 Task: Add an event with the title Team Building Workshop: Enhancing Communication and Trust within Teams, date '2023/12/20', time 7:00 AM to 9:00 AMand add a description: In addition to the formal agenda, the AGM may also include guest speakers, industry experts, or presentations on relevant topics of interest to the attendees. These sessions provide an opportunity to gain insights from external sources, broaden perspectives, and stay informed about emerging trends or challenges that may impact the organization's future.Select event color  Peacock . Add location for the event as: 123 Prado Museum, Madrid, Spain, logged in from the account softage.5@softage.netand send the event invitation to softage.8@softage.net and softage.9@softage.net. Set a reminder for the event Doesn't repeat
Action: Mouse moved to (953, 70)
Screenshot: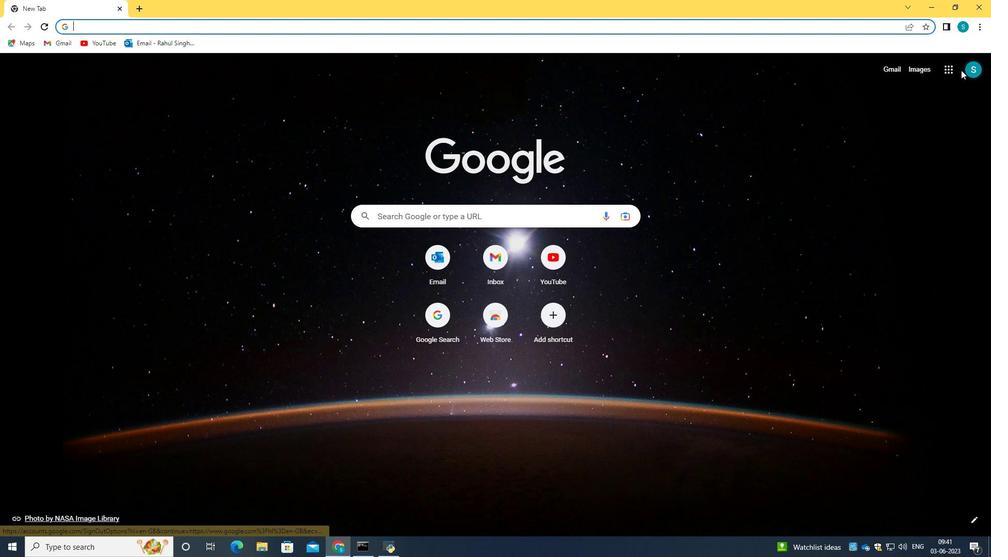
Action: Mouse pressed left at (953, 70)
Screenshot: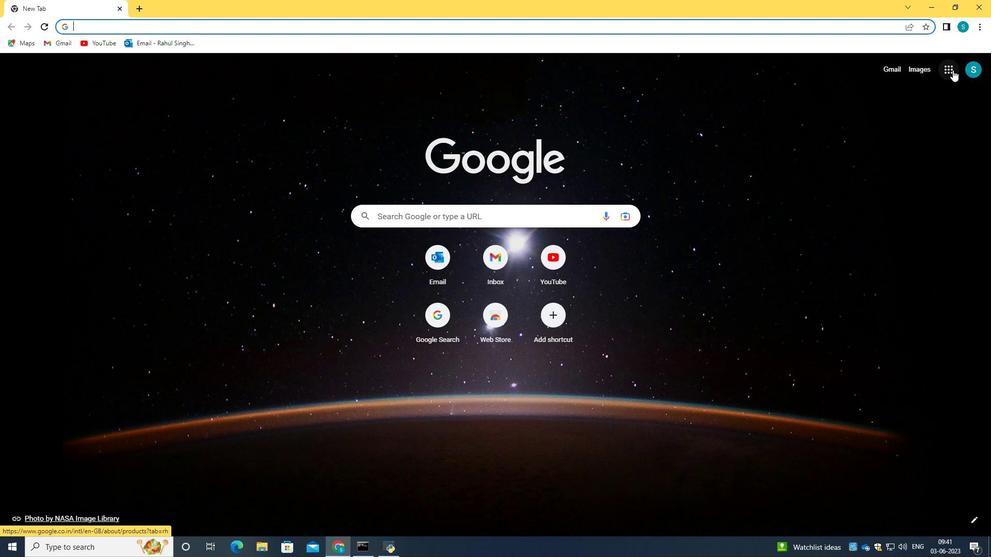 
Action: Mouse moved to (852, 226)
Screenshot: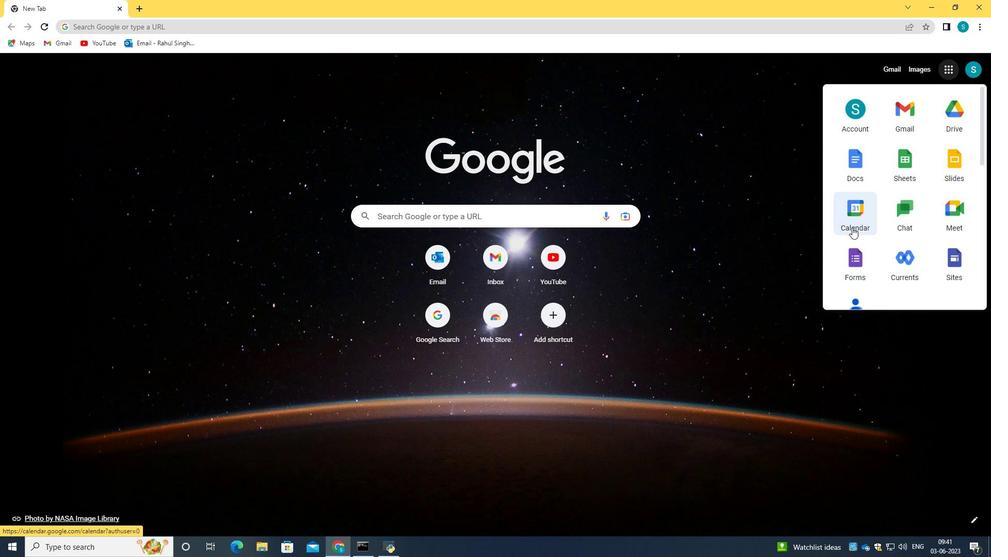 
Action: Mouse pressed left at (852, 226)
Screenshot: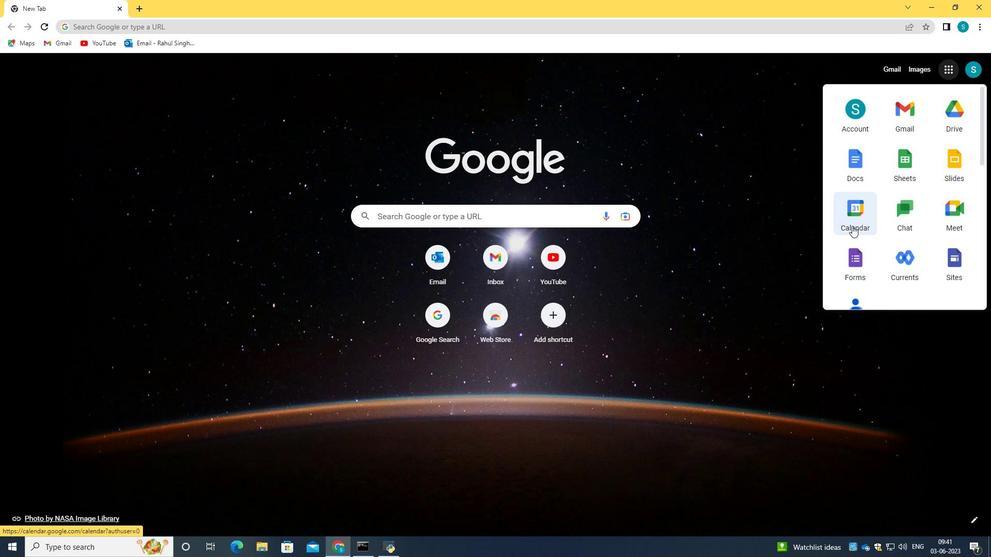 
Action: Mouse moved to (52, 107)
Screenshot: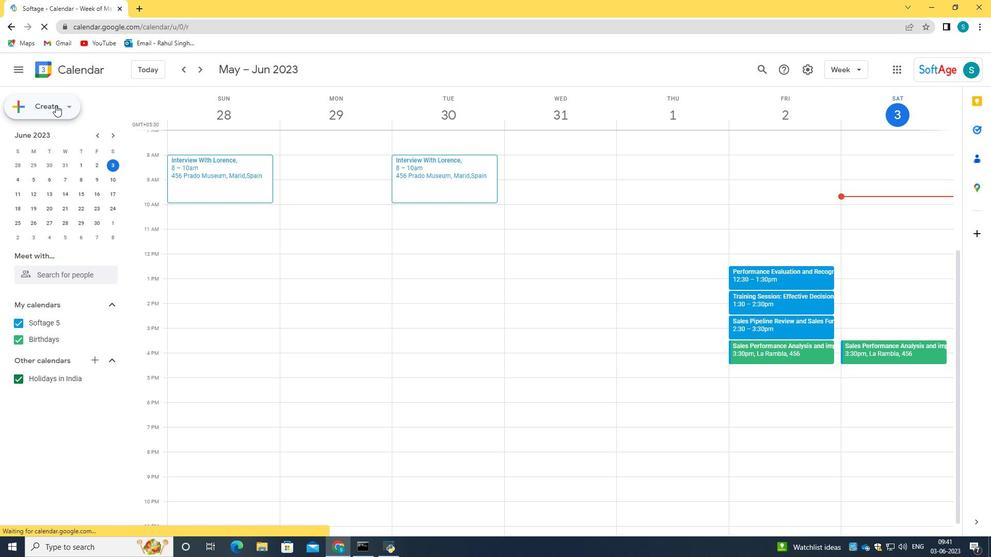 
Action: Mouse pressed left at (52, 107)
Screenshot: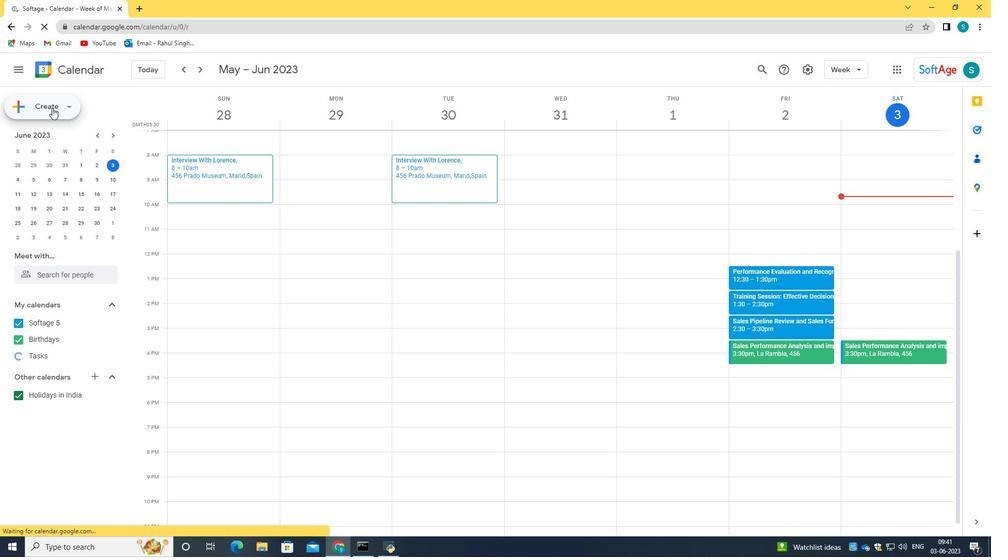 
Action: Mouse moved to (76, 136)
Screenshot: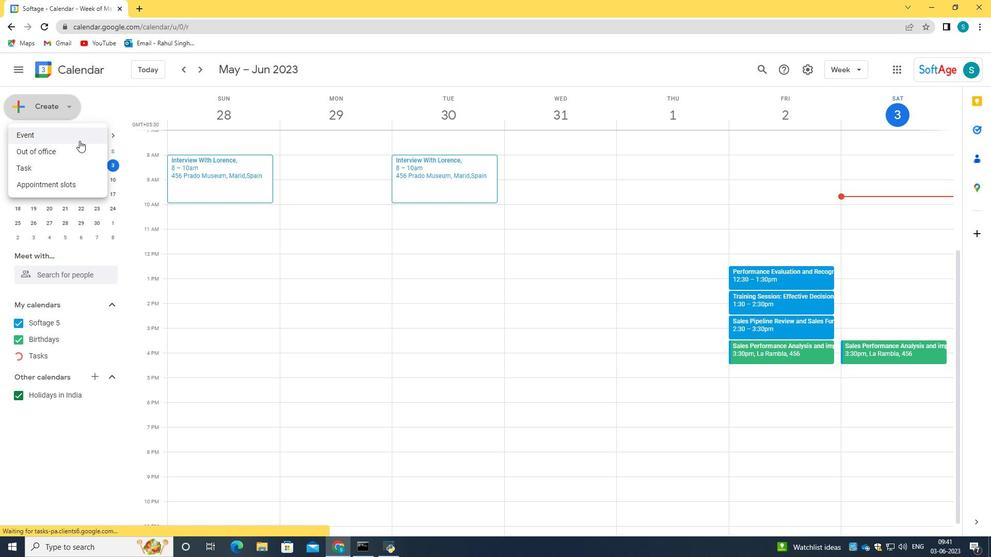 
Action: Mouse pressed left at (76, 136)
Screenshot: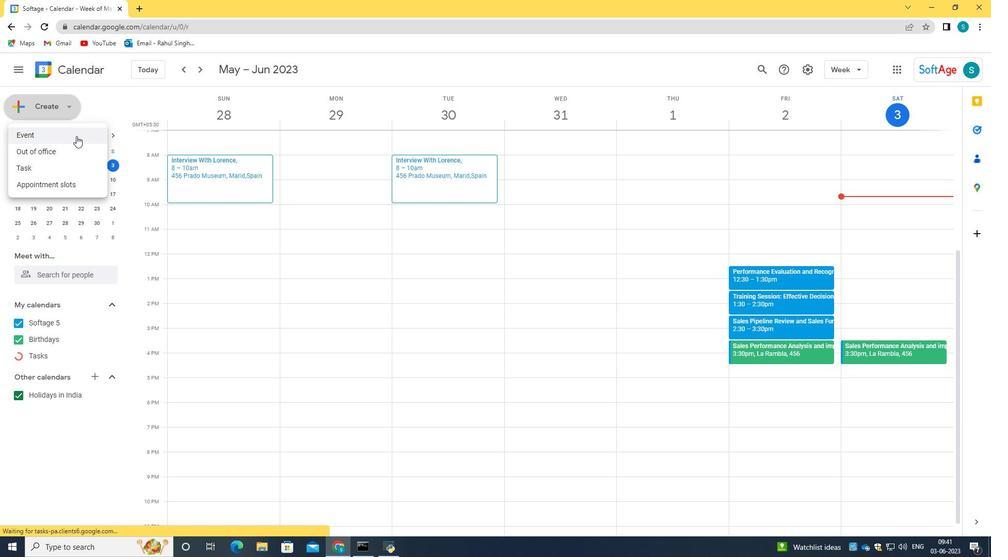 
Action: Mouse moved to (762, 419)
Screenshot: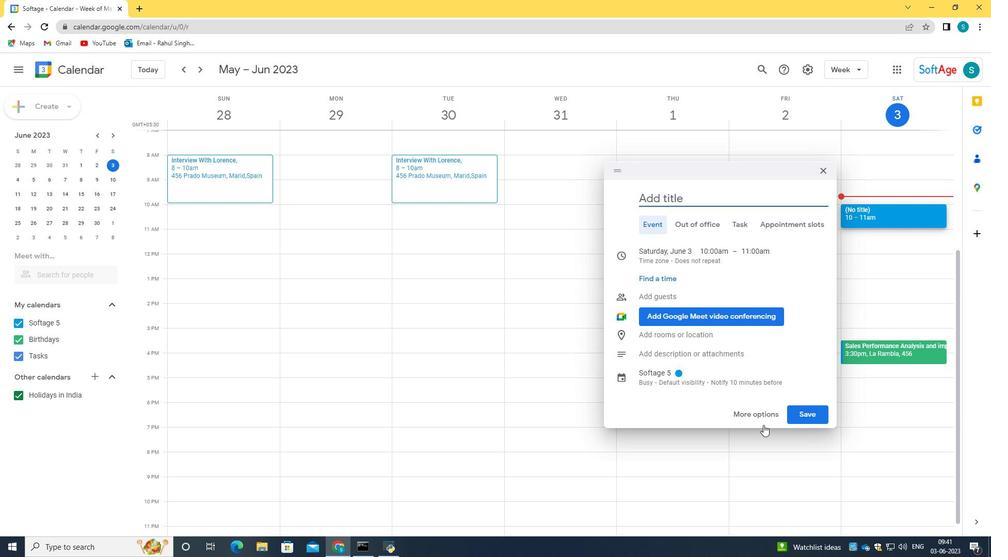 
Action: Mouse pressed left at (762, 419)
Screenshot: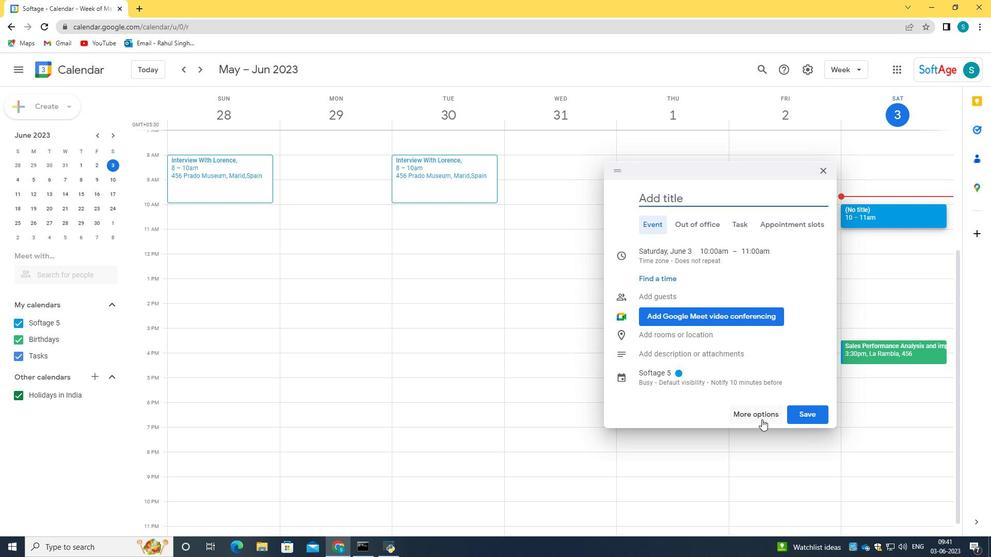 
Action: Mouse moved to (92, 77)
Screenshot: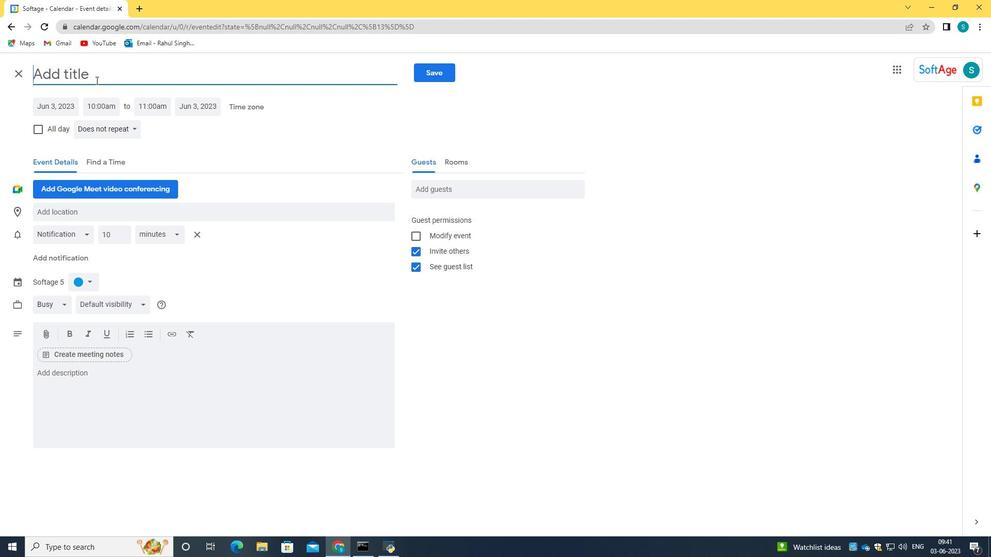 
Action: Mouse pressed left at (92, 77)
Screenshot: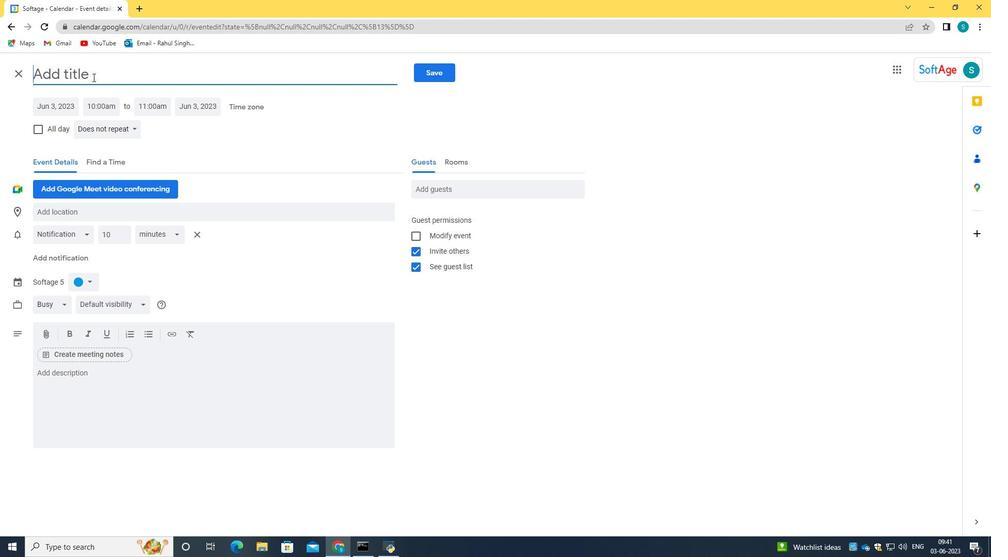 
Action: Key pressed <Key.caps_lock>T<Key.caps_lock>eam<Key.space><Key.caps_lock>B<Key.caps_lock>uilding<Key.space><Key.caps_lock>W<Key.caps_lock>oer<Key.backspace><Key.backspace>rkshop<Key.shift_r>:<Key.space><Key.caps_lock>E<Key.caps_lock>nhancing<Key.space><Key.caps_lock>C<Key.caps_lock>ommunication<Key.space>and<Key.space><Key.caps_lock>T<Key.caps_lock>rust<Key.space><Key.caps_lock><Key.caps_lock>within<Key.space><Key.caps_lock>T<Key.caps_lock>eams
Screenshot: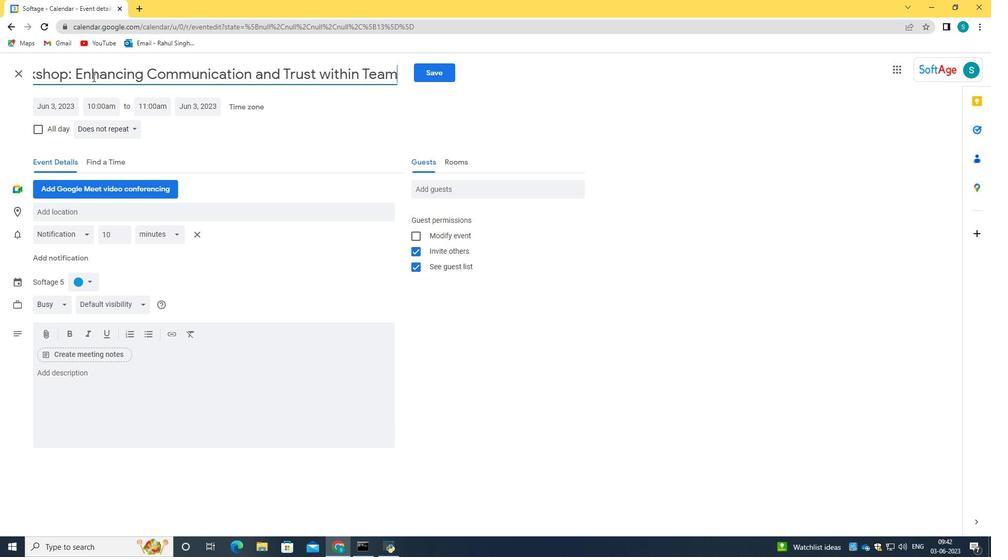 
Action: Mouse moved to (62, 107)
Screenshot: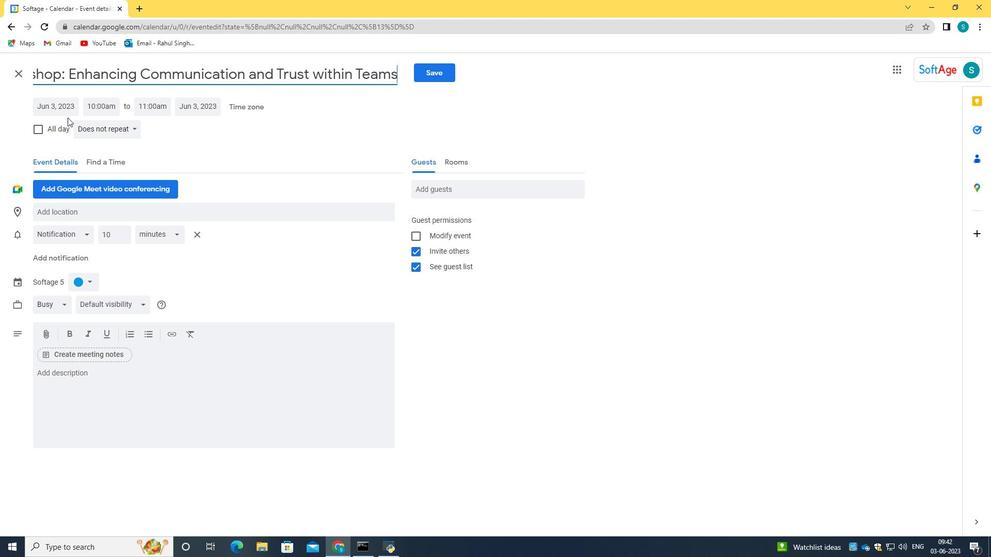 
Action: Mouse pressed left at (62, 107)
Screenshot: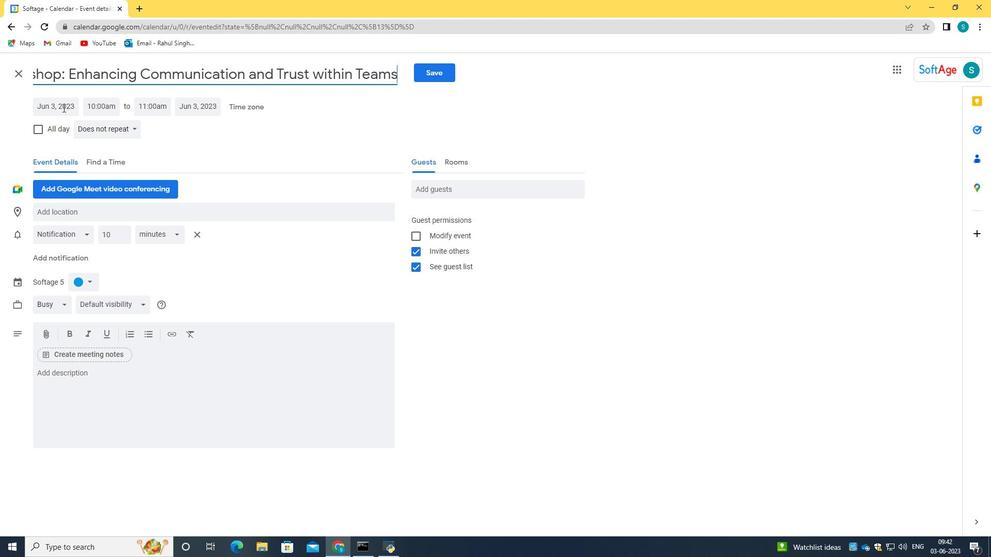 
Action: Key pressed 2023/12/20<Key.tab>07<Key.shift_r>:00<Key.space>an<Key.backspace>m<Key.tab>08<Key.shift_r><Key.shift_r><Key.shift_r><Key.shift_r><Key.shift_r><Key.shift_r><Key.shift_r><Key.shift_r><Key.shift_r><Key.shift_r><Key.shift_r><Key.shift_r><Key.shift_r><Key.shift_r><Key.shift_r><Key.shift_r><Key.shift_r><Key.shift_r><Key.shift_r><Key.shift_r><Key.shift_r><Key.shift_r><Key.shift_r><Key.shift_r><Key.shift_r><Key.shift_r><Key.shift_r><Key.shift_r><Key.shift_r><Key.shift_r><Key.shift_r><Key.shift_r><Key.shift_r>
Screenshot: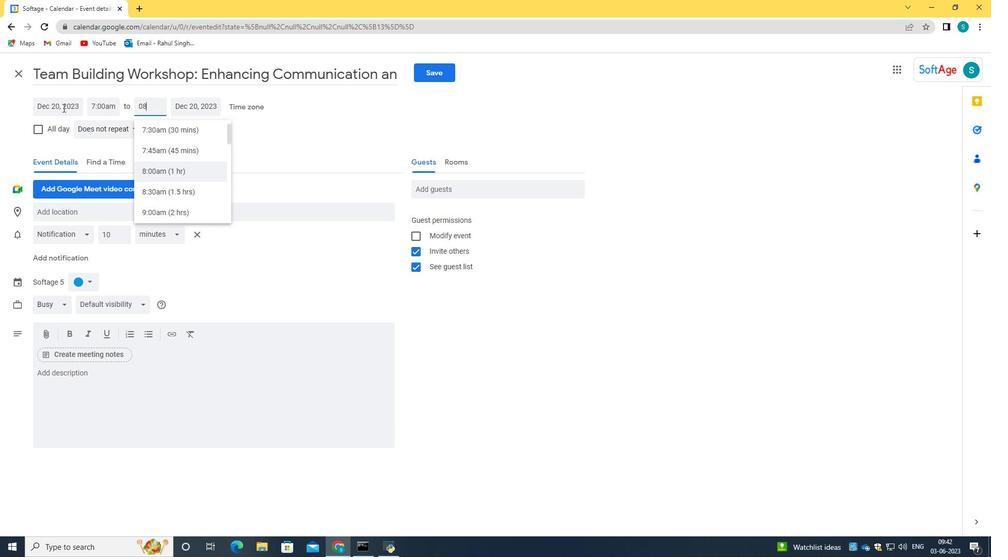 
Action: Mouse moved to (177, 211)
Screenshot: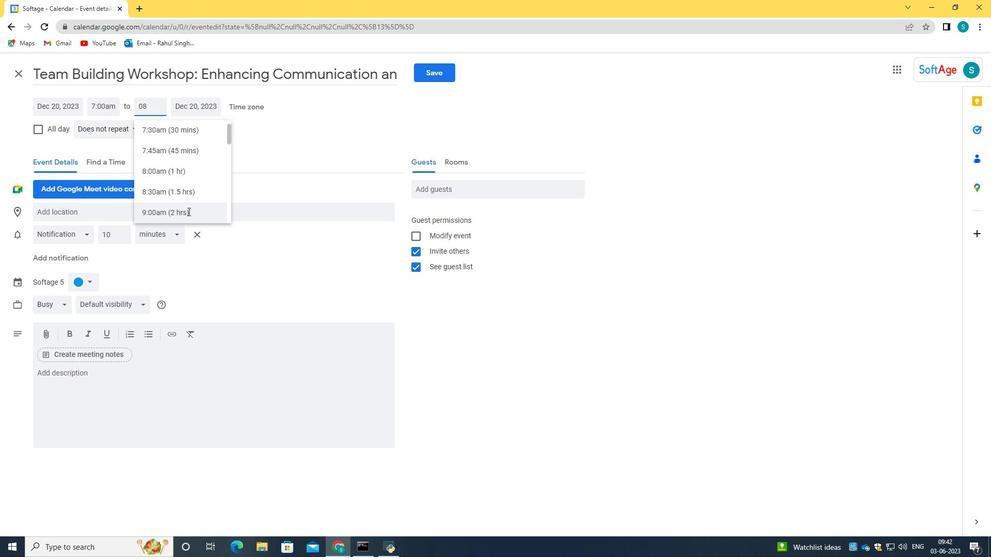 
Action: Mouse pressed left at (177, 211)
Screenshot: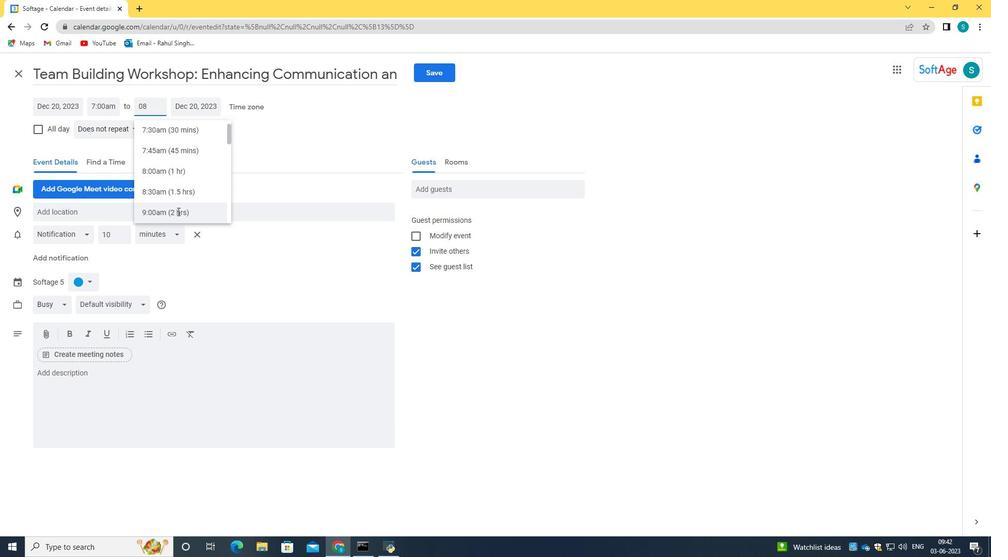 
Action: Mouse moved to (108, 391)
Screenshot: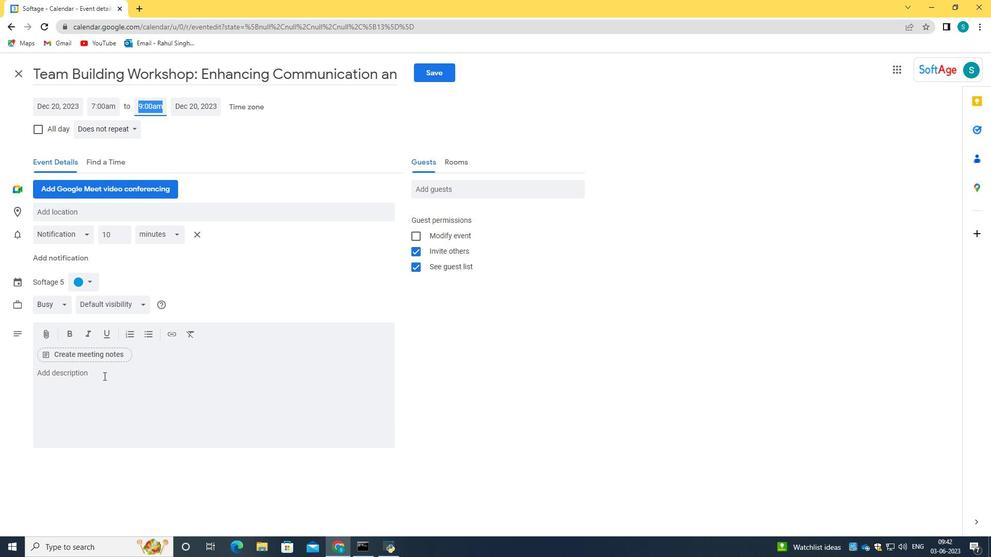 
Action: Mouse pressed left at (108, 391)
Screenshot: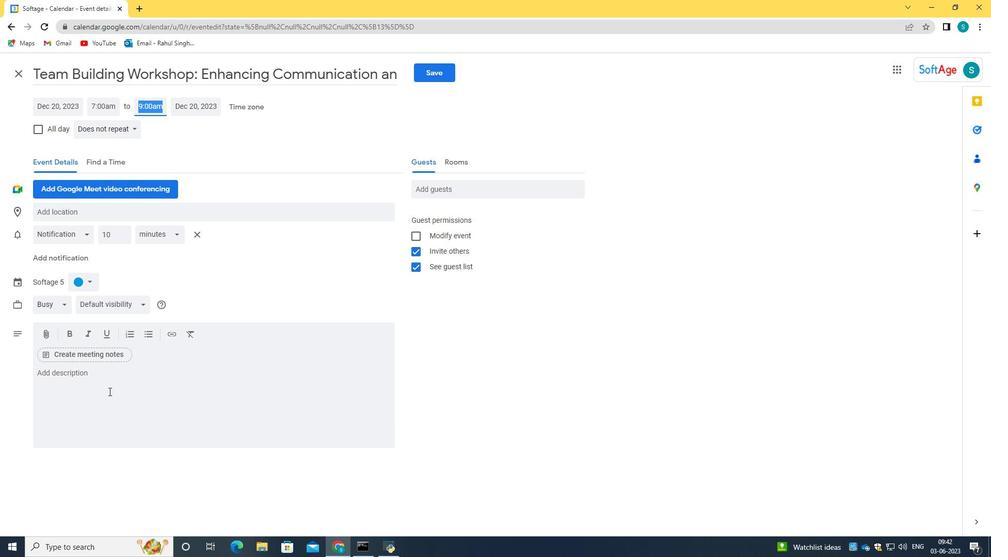 
Action: Key pressed <Key.caps_lock><Key.space><Key.caps_lock>i<Key.caps_lock><Key.backspace>I<Key.caps_lock>n<Key.space>addition<Key.space>to<Key.space>the<Key.space>formal<Key.space>agenda<Key.space><Key.backspace>,<Key.space>the<Key.space><Key.caps_lock>A<Key.caps_lock><Key.caps_lock>GM<Key.space><Key.caps_lock>may<Key.space>also<Key.space>inclue<Key.backspace>de<Key.space>guest<Key.space>speakers,<Key.space>industory<Key.space>expe<Key.backspace><Key.backspace><Key.backspace><Key.backspace><Key.backspace><Key.backspace><Key.backspace>r<Key.backspace><Key.backspace>ry<Key.space>experts,<Key.space>or<Key.space>presentations,<Key.backspace><Key.space>on<Key.space>relevant<Key.space>topics<Key.space>of<Key.space>interest<Key.space>to<Key.space>the<Key.space>attendees.<Key.space><Key.caps_lock>T<Key.caps_lock>hese<Key.space>session<Key.space>provide<Key.space>an<Key.space>opportunity<Key.space>to<Key.space>gain<Key.space>insights<Key.space>from<Key.space>exe<Key.backspace>ternal<Key.space>resources<Key.space><Key.backspace><Key.left><Key.left><Key.left><Key.left><Key.left><Key.left><Key.left><Key.backspace><Key.backspace><Key.right><Key.right><Key.right><Key.right><Key.right><Key.right><Key.right><Key.space><Key.backspace>,<Key.space>bor<Key.backspace><Key.backspace>roden<Key.space>pro<Key.backspace><Key.backspace><Key.backspace><Key.backspace><Key.backspace><Key.backspace>a<Key.backspace><Key.backspace>aden<Key.space>perspectives,<Key.space>and<Key.space>i<Key.backspace>stay<Key.space>informed<Key.space>about<Key.space>emerging<Key.space>trends<Key.space>ofr<Key.backspace><Key.backspace>r<Key.space>challenges<Key.space>that<Key.space>may<Key.space>impact<Key.space>the<Key.space>organization's<Key.space>furt<Key.backspace><Key.backspace>u<Key.backspace>ture.
Screenshot: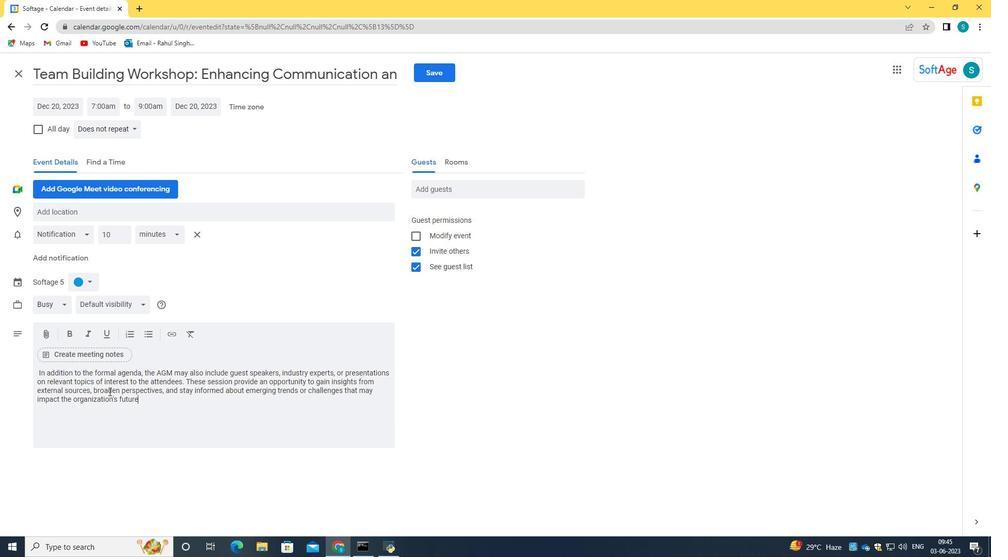 
Action: Mouse moved to (85, 276)
Screenshot: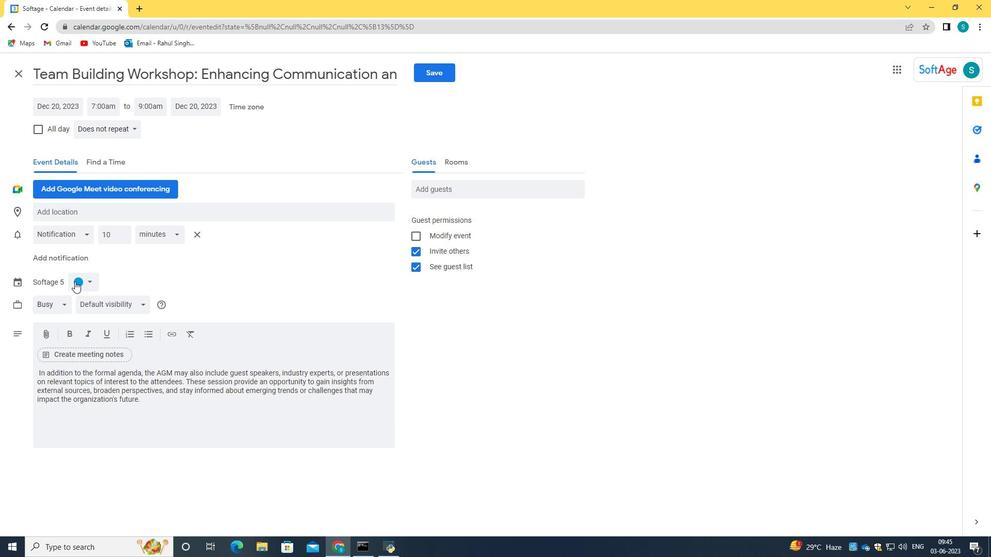 
Action: Mouse pressed left at (85, 276)
Screenshot: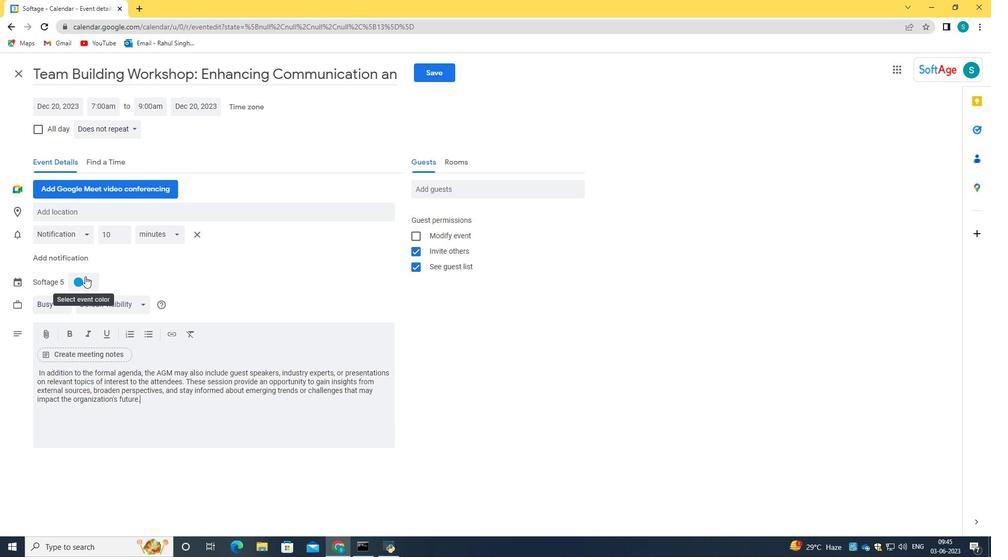 
Action: Mouse moved to (77, 321)
Screenshot: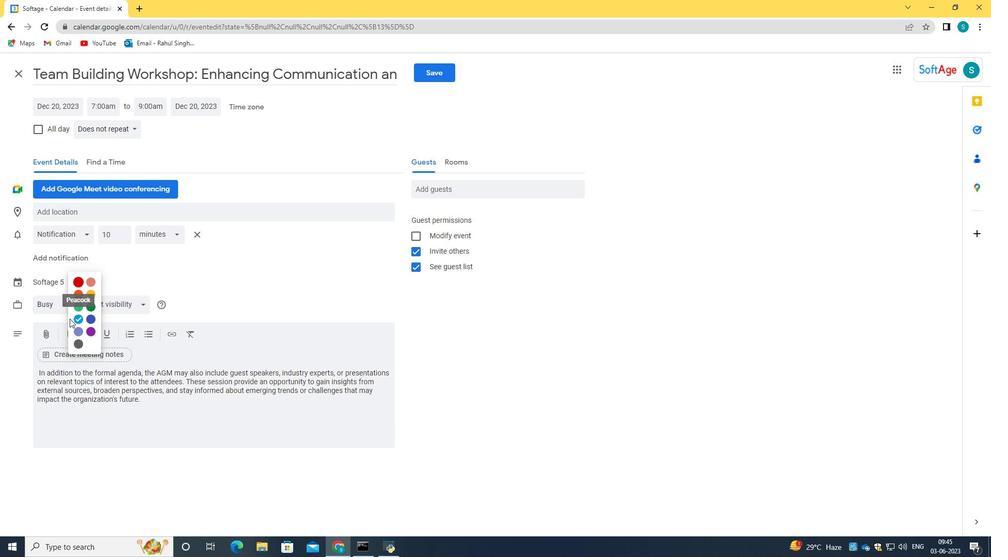 
Action: Mouse pressed left at (77, 321)
Screenshot: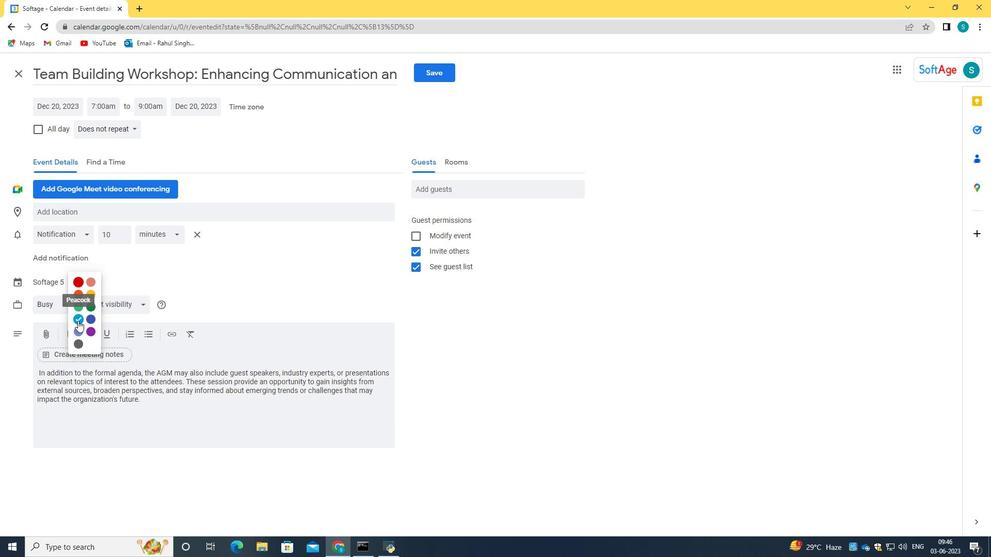 
Action: Mouse moved to (102, 215)
Screenshot: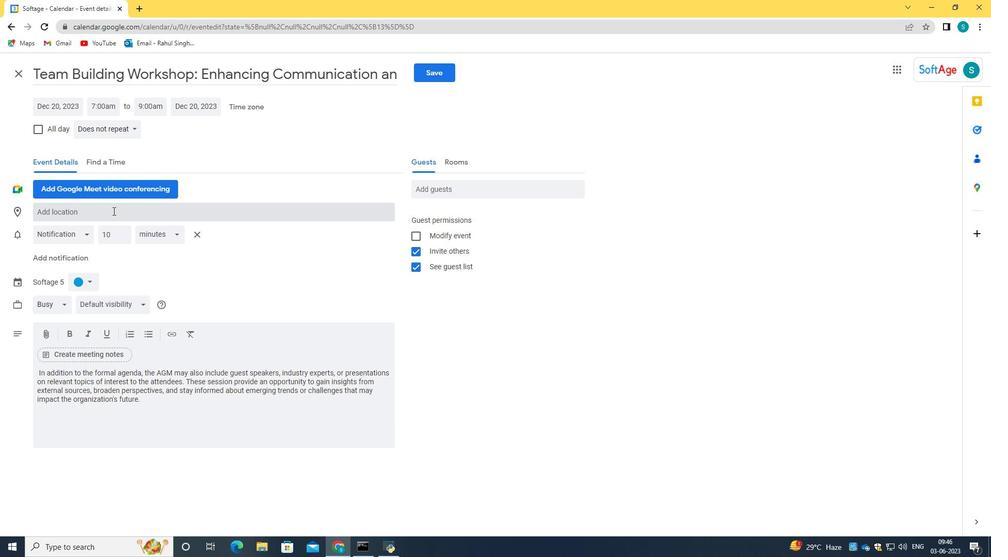 
Action: Mouse pressed left at (102, 215)
Screenshot: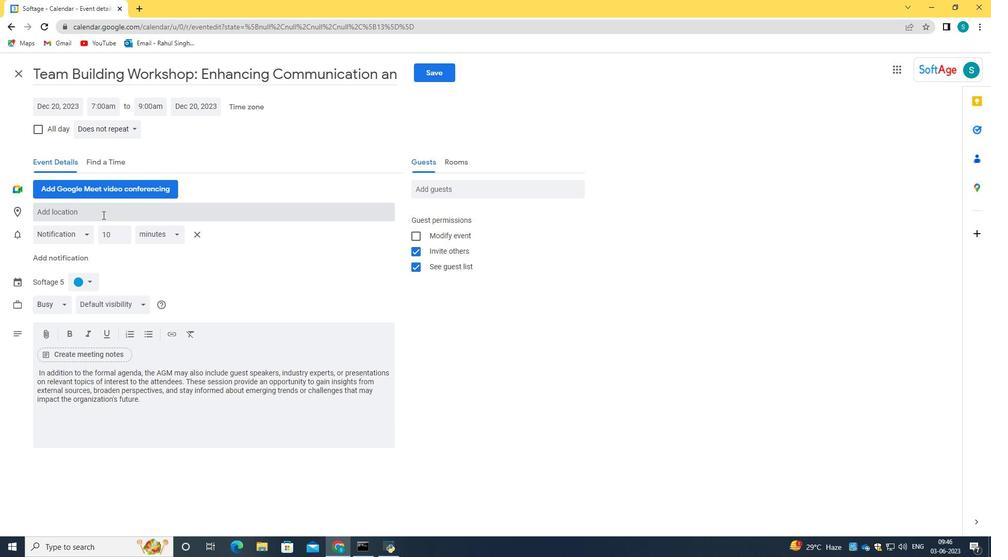 
Action: Key pressed 123<Key.space><Key.caps_lock>P<Key.caps_lock>rado<Key.space><Key.caps_lock><Key.caps_lock><Key.caps_lock>N<Key.caps_lock>y==<Key.backspace><Key.backspace><Key.backspace><Key.backspace><Key.caps_lock>M<Key.caps_lock>useum,<Key.space><Key.caps_lock>M<Key.caps_lock>adrid,<Key.space><Key.caps_lock>S<Key.caps_lock>pain<Key.enter>
Screenshot: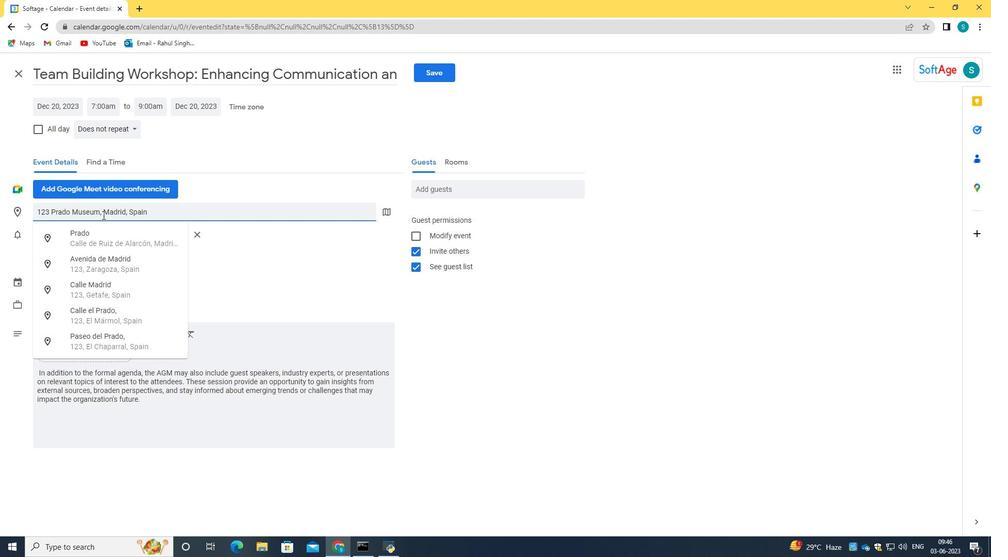 
Action: Mouse moved to (424, 188)
Screenshot: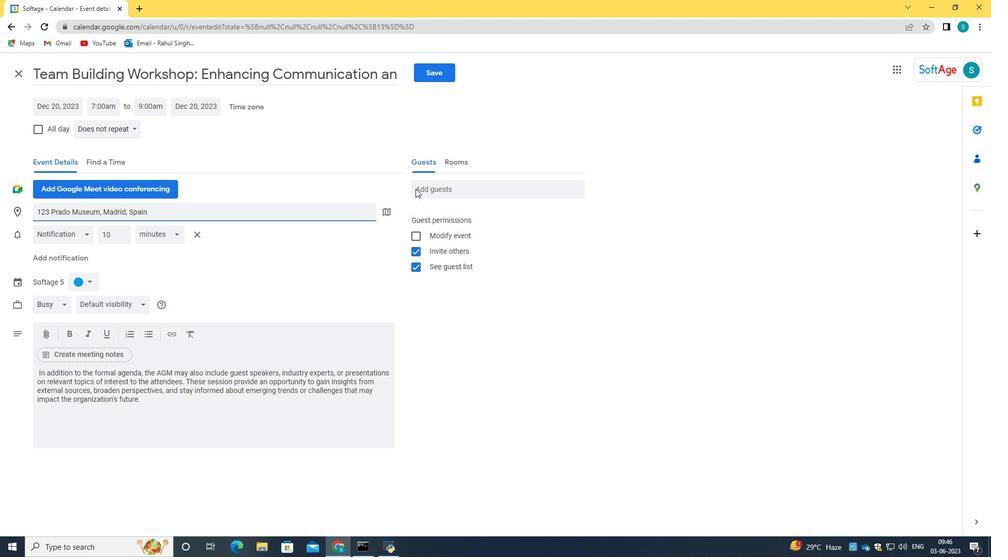 
Action: Mouse pressed left at (424, 188)
Screenshot: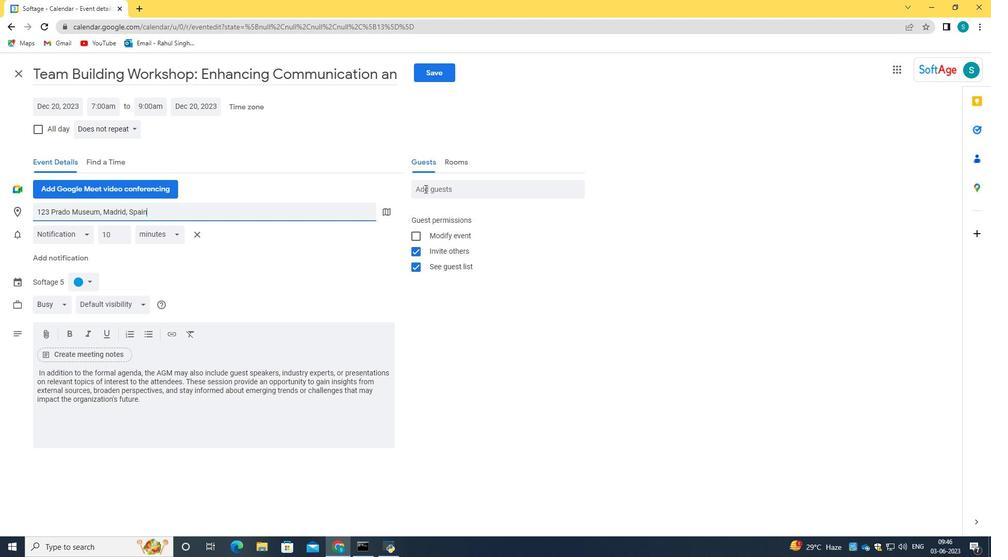 
Action: Key pressed softage.8<Key.shift>@softage.net<Key.tab>softage.9<Key.shift>@softage.net
Screenshot: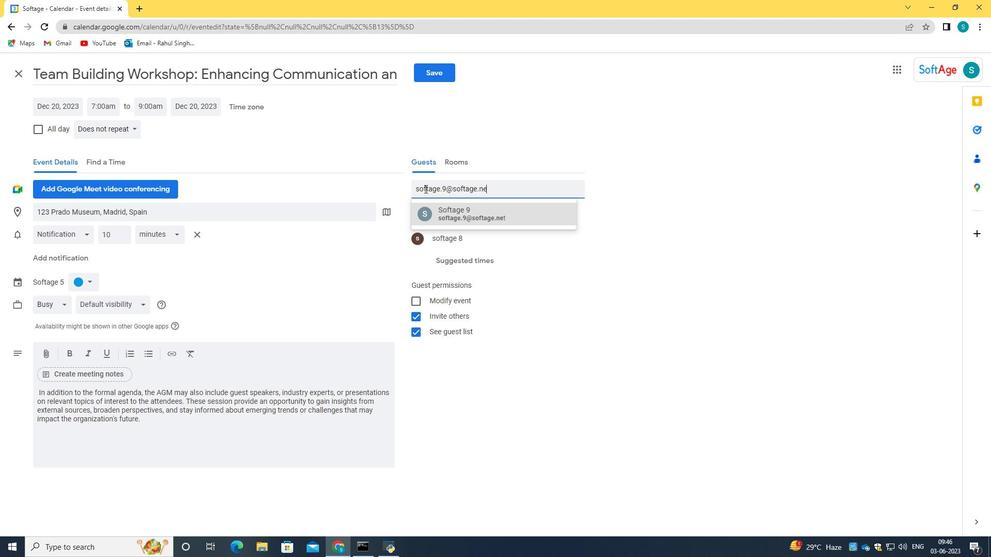 
Action: Mouse moved to (452, 211)
Screenshot: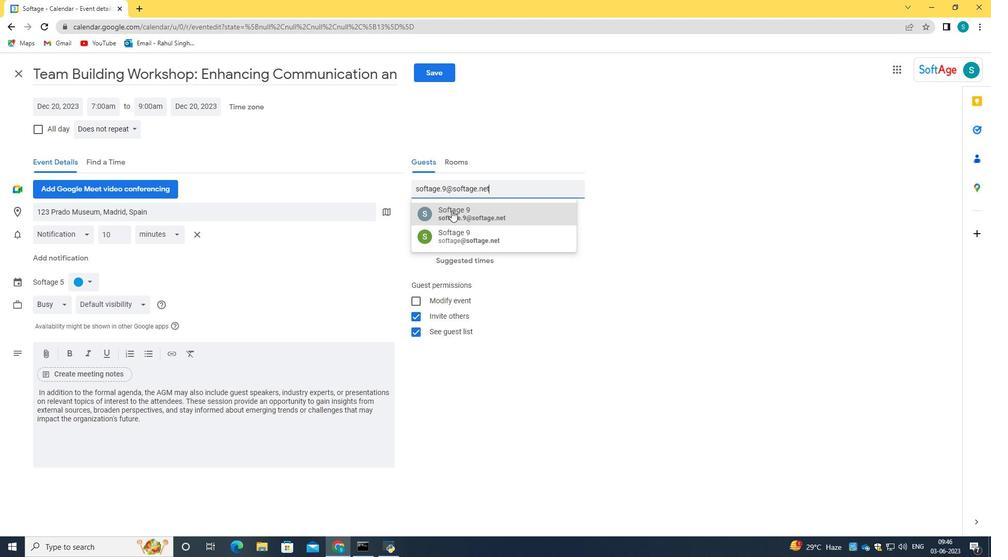 
Action: Mouse pressed left at (452, 211)
Screenshot: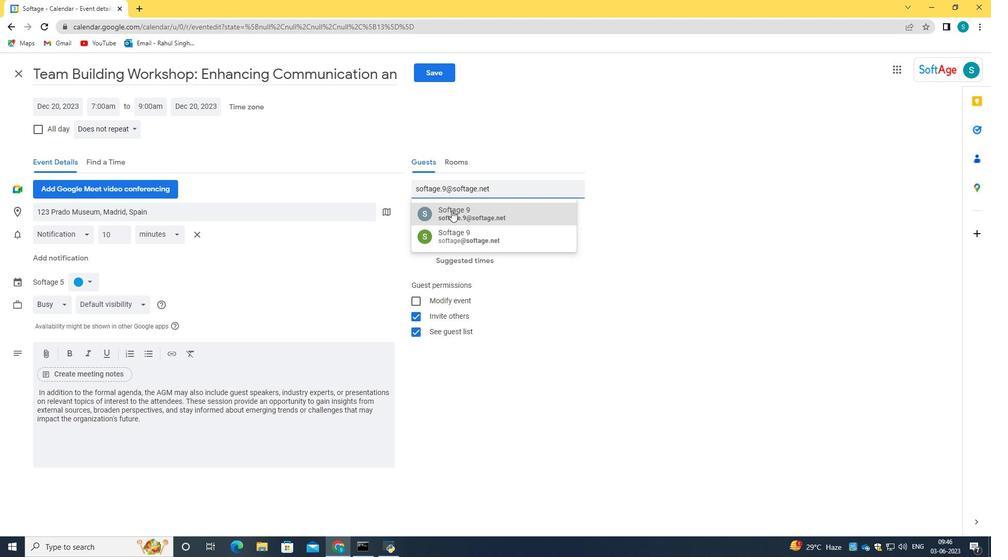 
Action: Mouse moved to (106, 127)
Screenshot: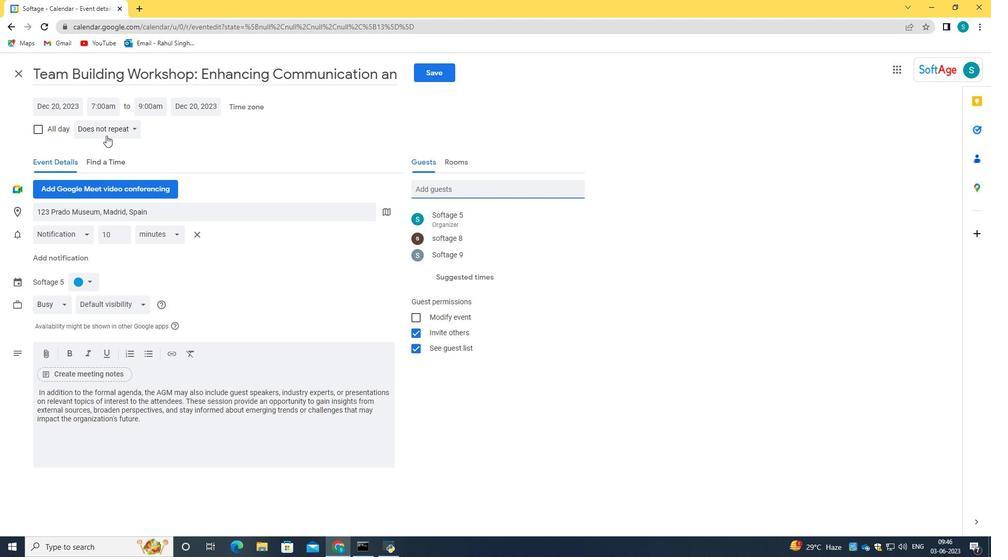 
Action: Mouse pressed left at (106, 127)
Screenshot: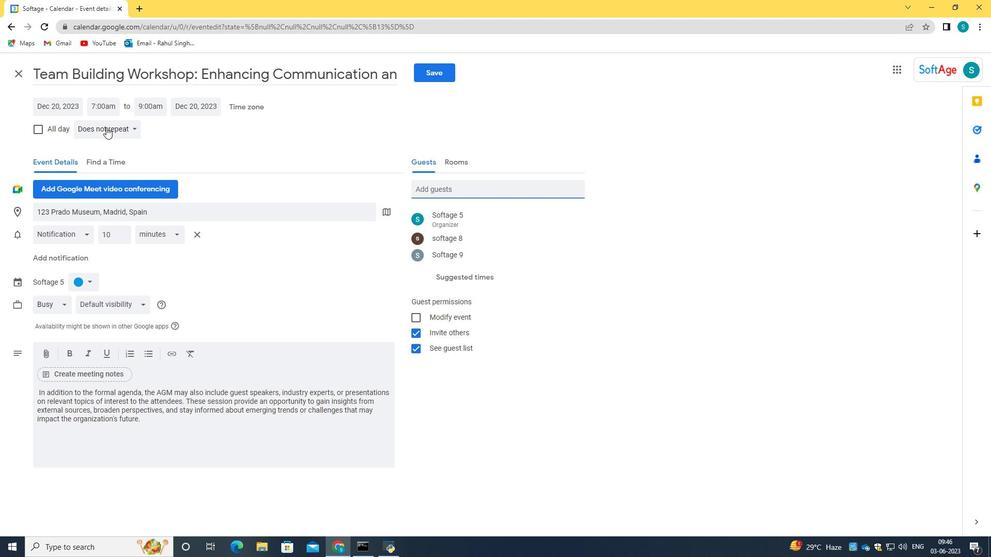 
Action: Mouse moved to (118, 125)
Screenshot: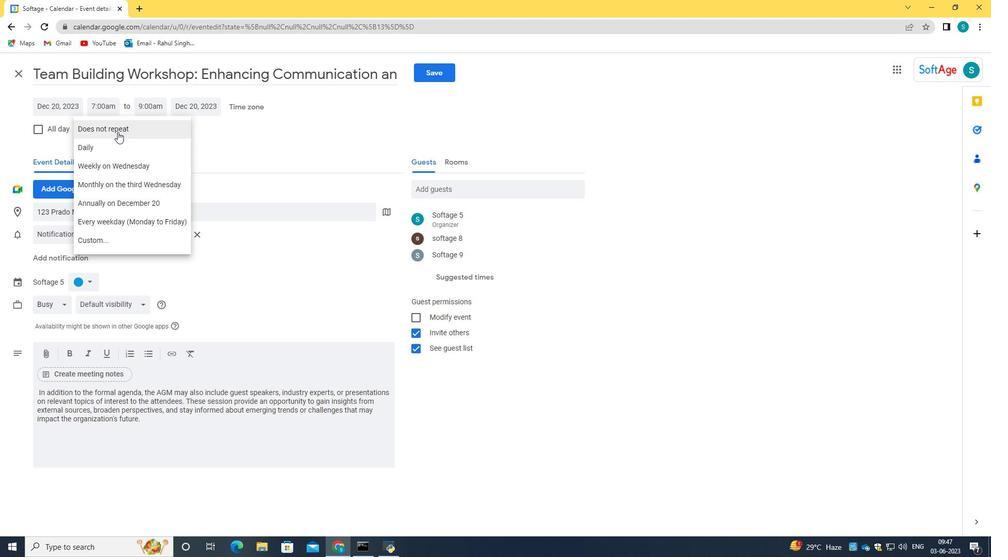 
Action: Mouse pressed left at (118, 125)
Screenshot: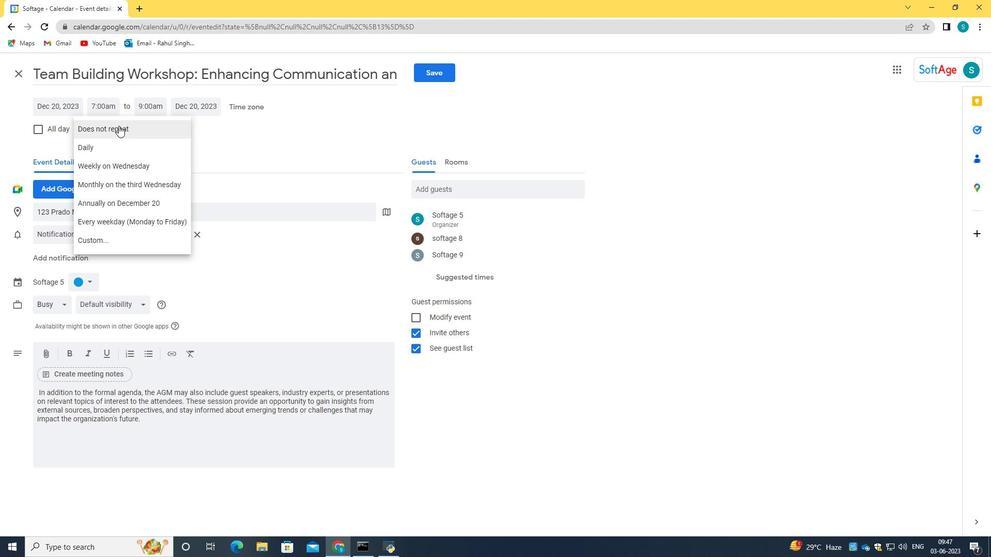 
Action: Mouse moved to (443, 72)
Screenshot: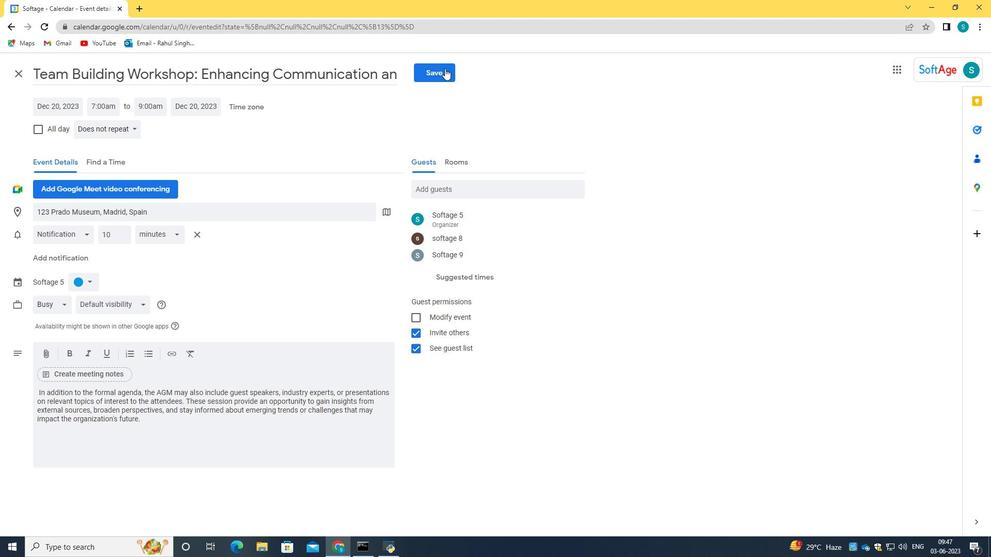 
Action: Mouse pressed left at (443, 72)
Screenshot: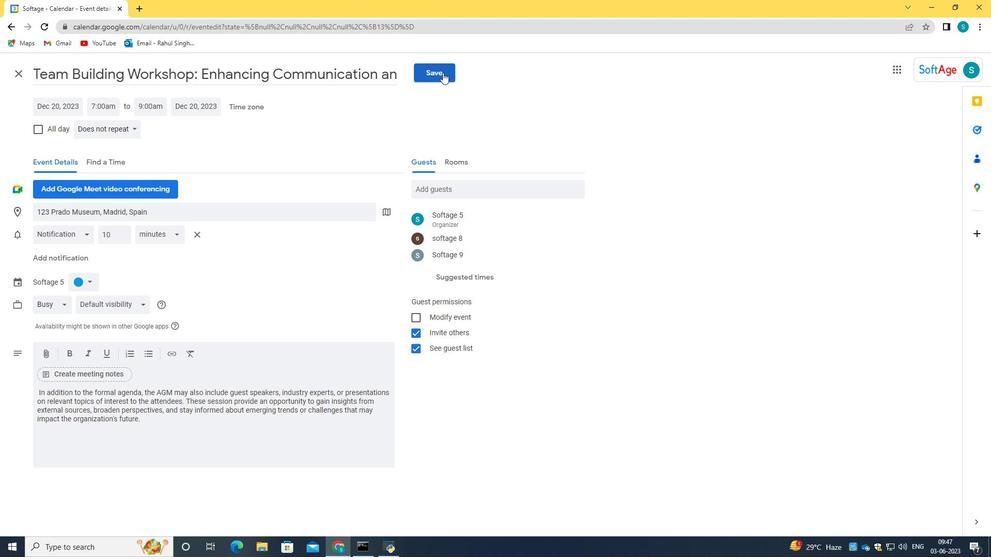 
Action: Mouse moved to (588, 320)
Screenshot: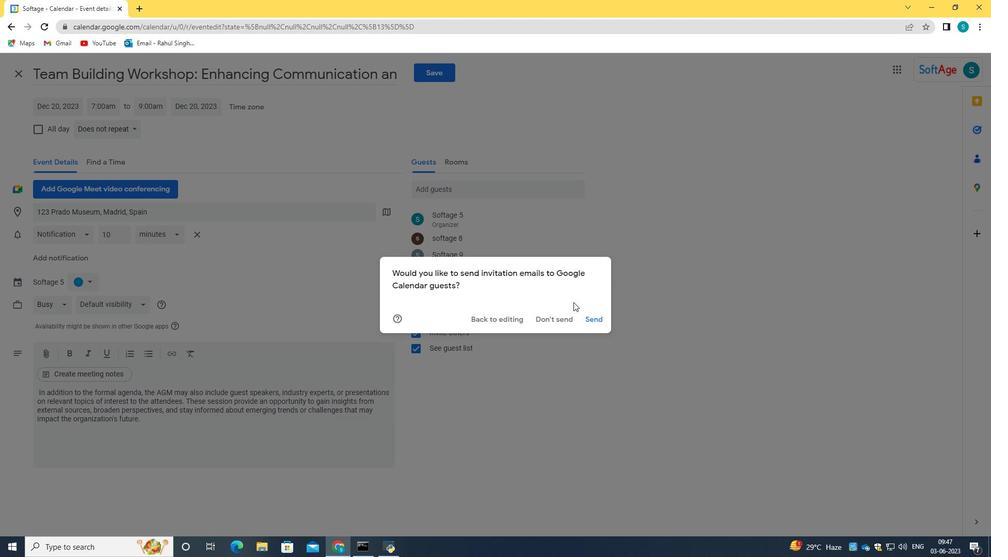 
Action: Mouse pressed left at (588, 320)
Screenshot: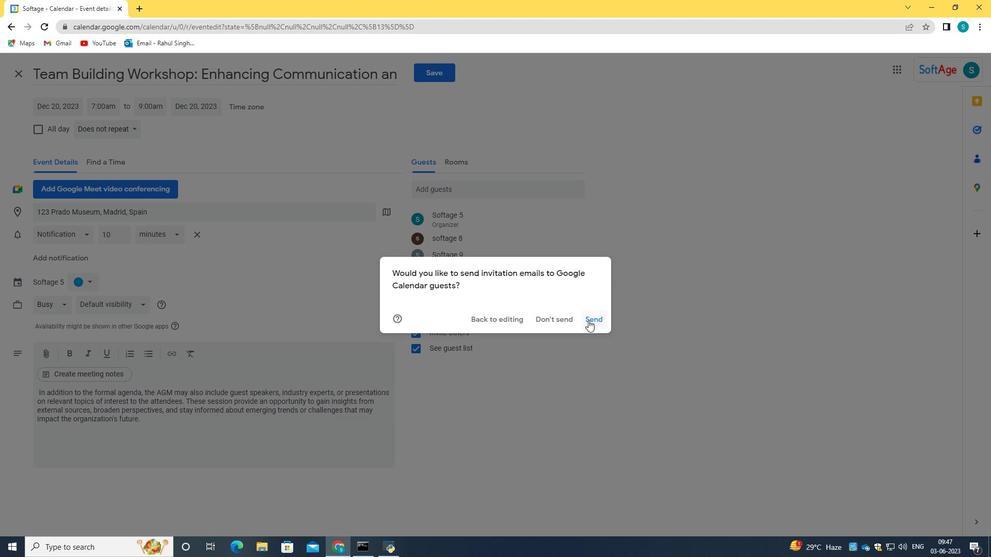 
Action: Mouse moved to (588, 302)
Screenshot: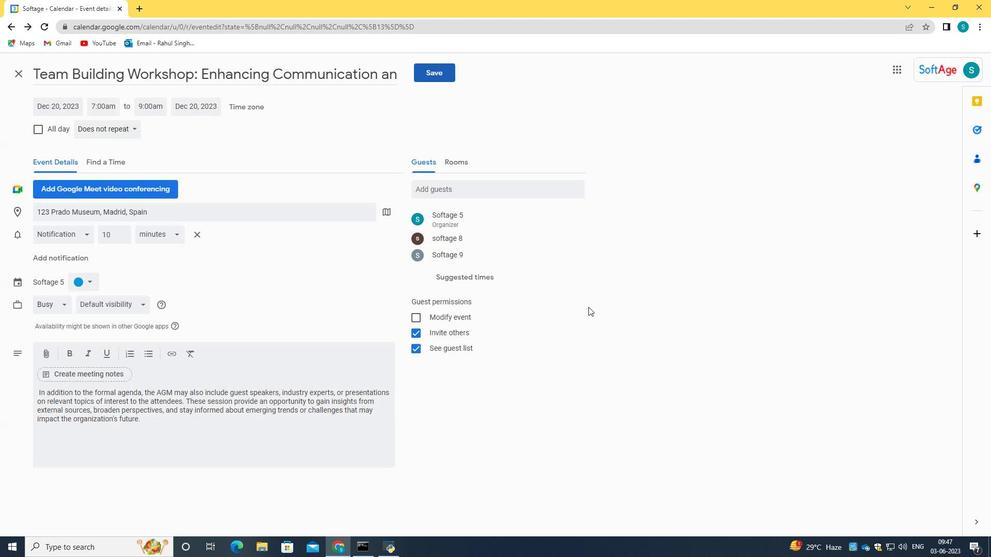 
